Task: In comments and reactions choose email frequency weekly.
Action: Mouse moved to (633, 56)
Screenshot: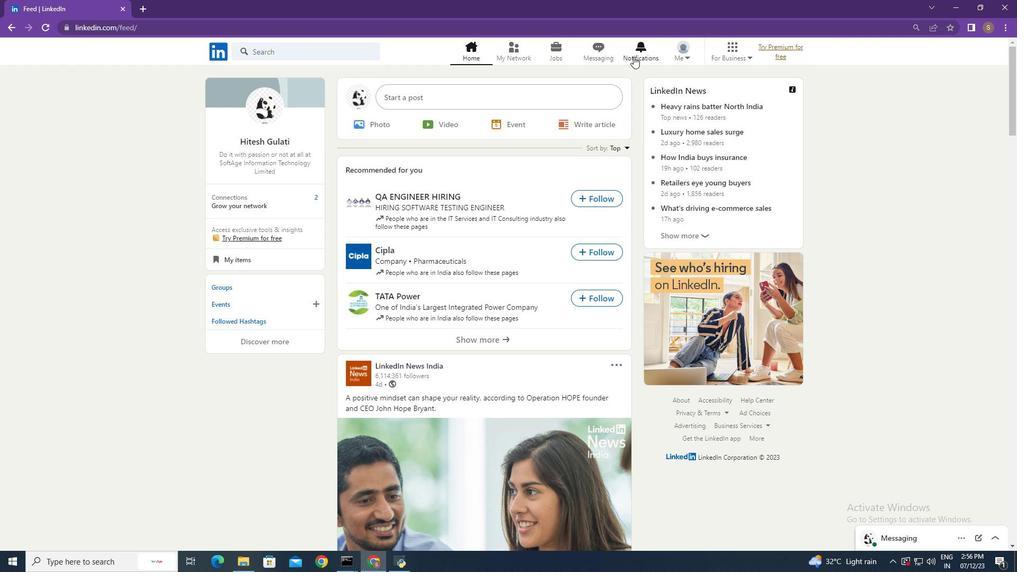 
Action: Mouse pressed left at (633, 56)
Screenshot: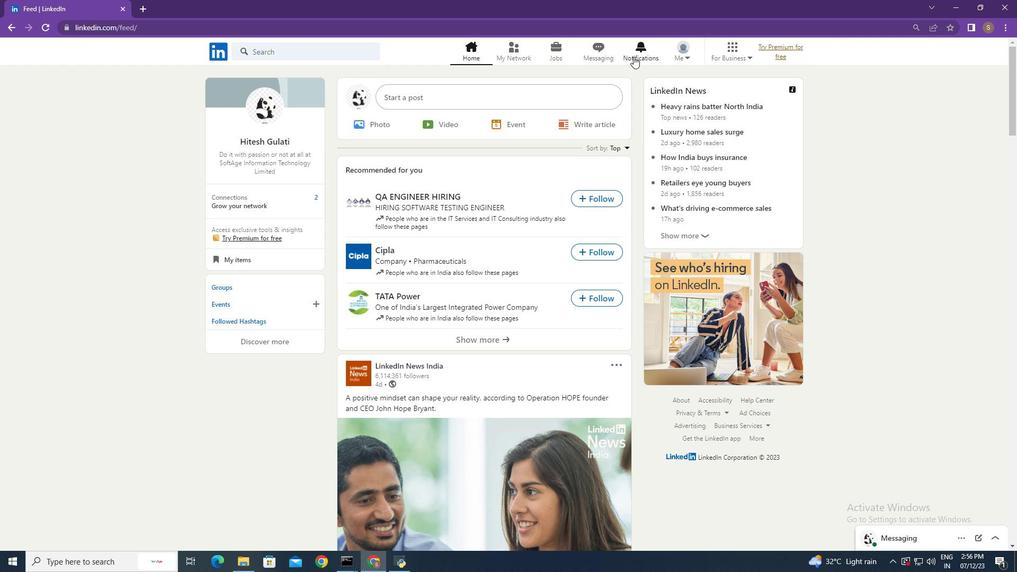 
Action: Mouse moved to (247, 122)
Screenshot: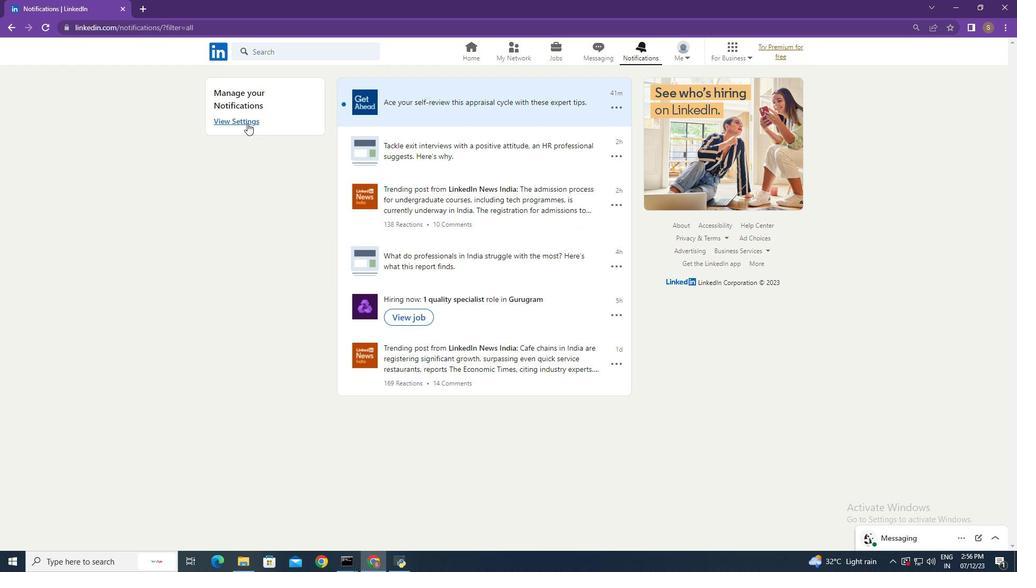 
Action: Mouse pressed left at (247, 122)
Screenshot: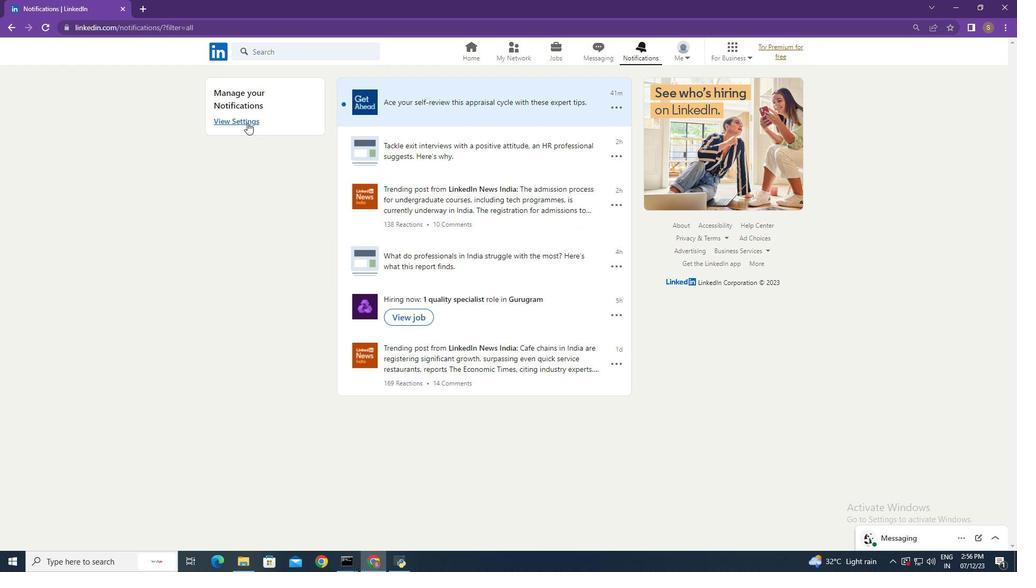 
Action: Mouse moved to (564, 246)
Screenshot: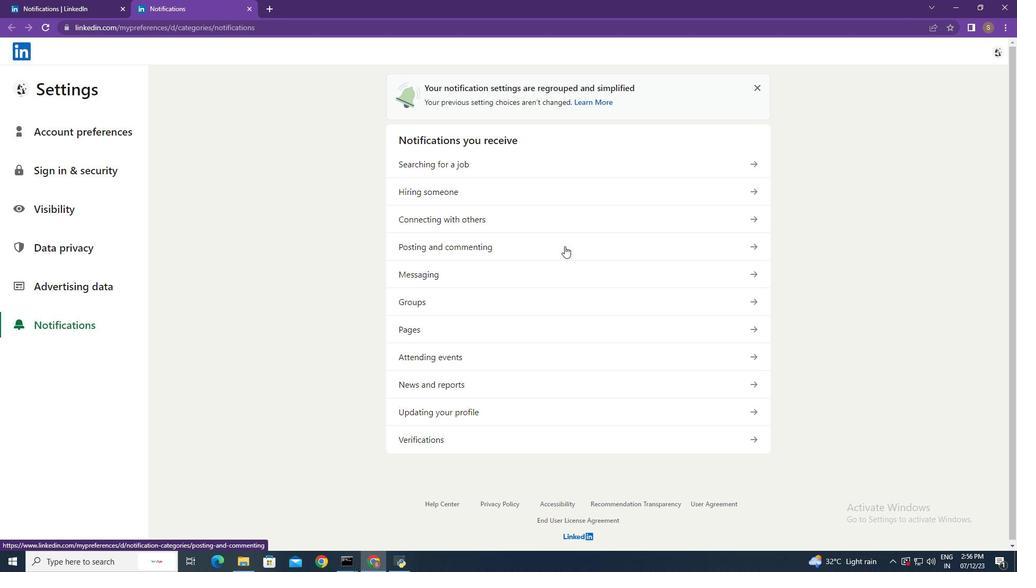 
Action: Mouse pressed left at (564, 246)
Screenshot: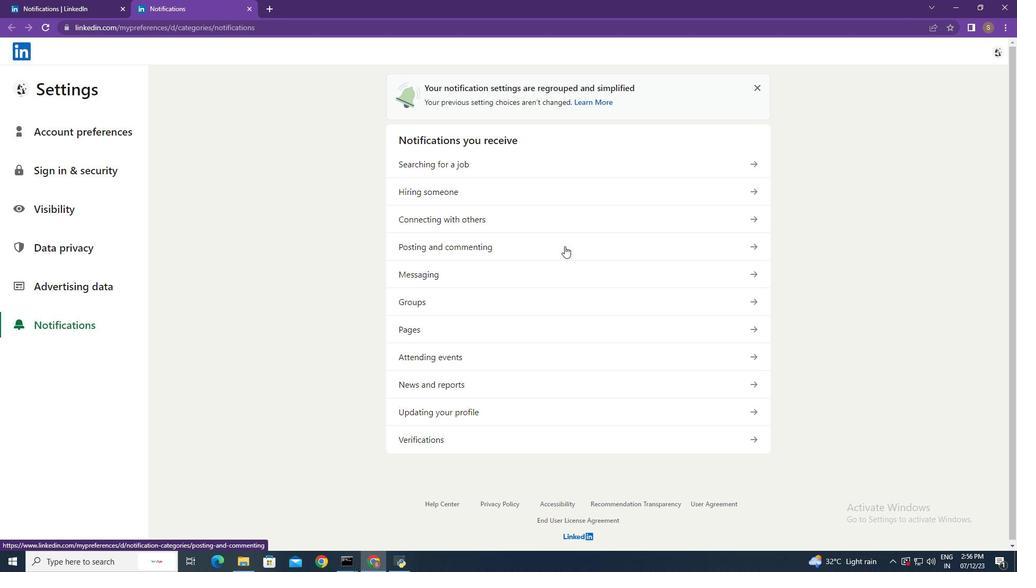 
Action: Mouse moved to (615, 155)
Screenshot: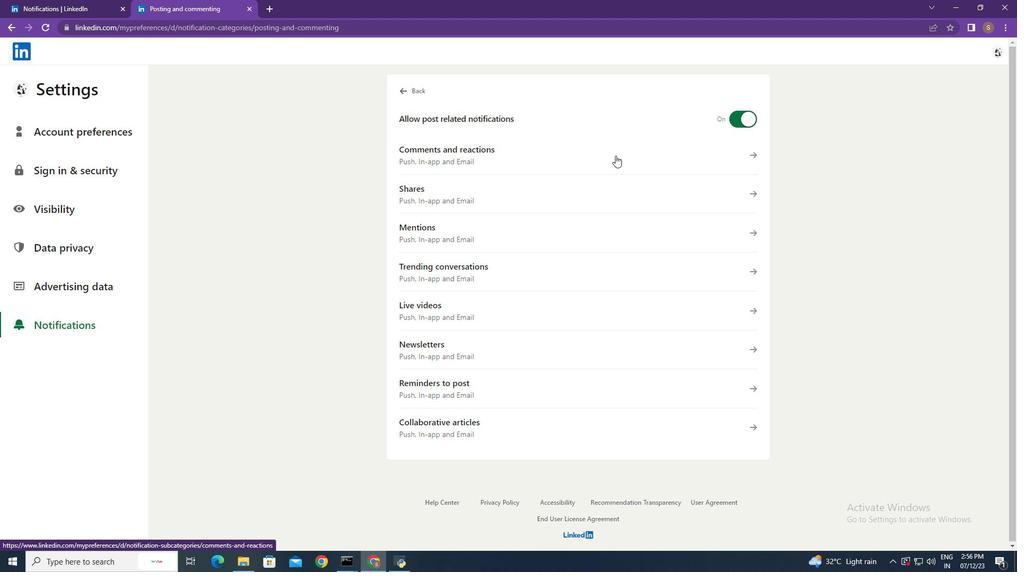 
Action: Mouse pressed left at (615, 155)
Screenshot: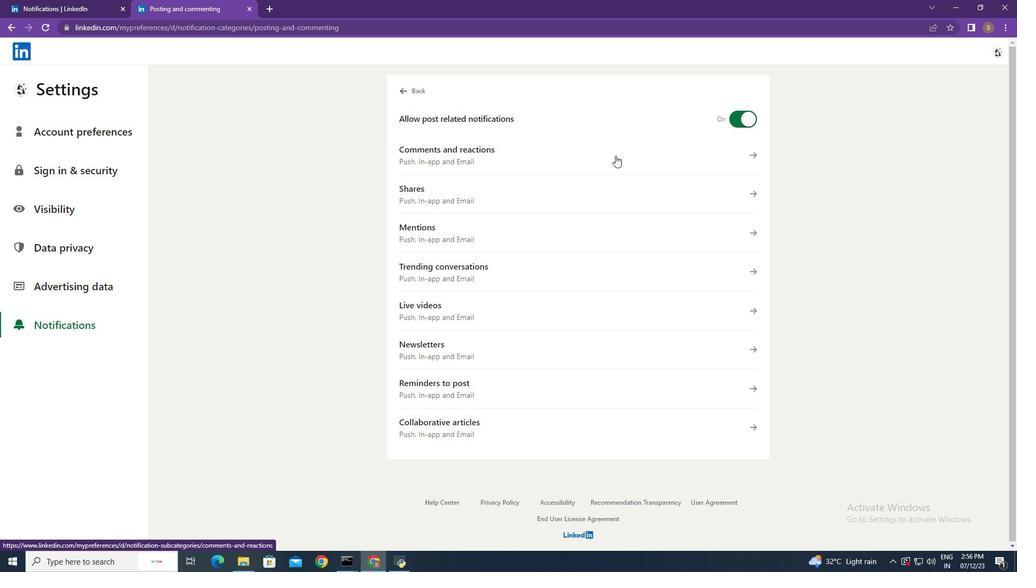 
Action: Mouse moved to (413, 370)
Screenshot: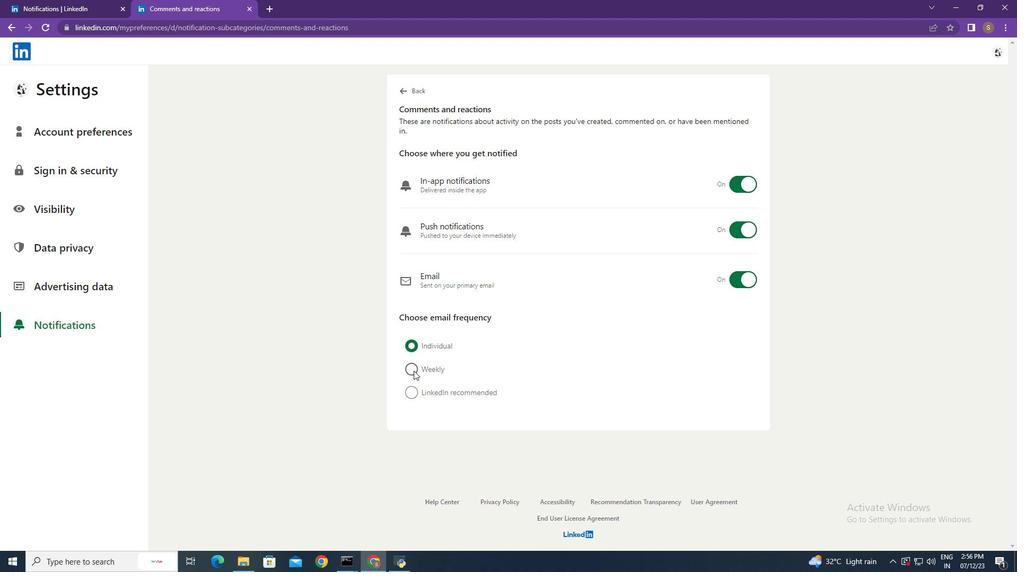 
Action: Mouse pressed left at (413, 370)
Screenshot: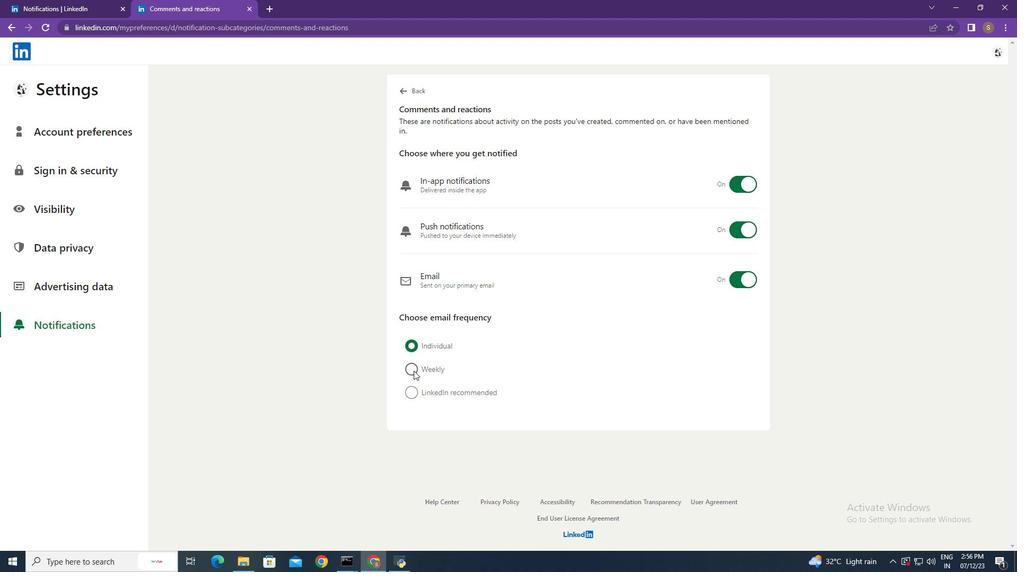 
Action: Mouse moved to (267, 301)
Screenshot: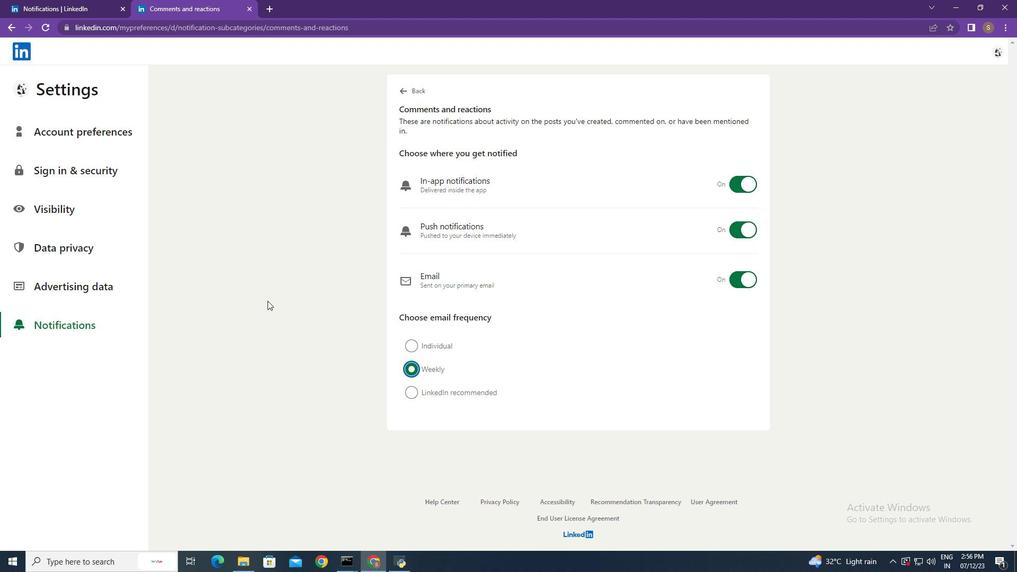 
